 Task: Select the time zone for (UTC-12:00) international date line west.
Action: Mouse moved to (647, 74)
Screenshot: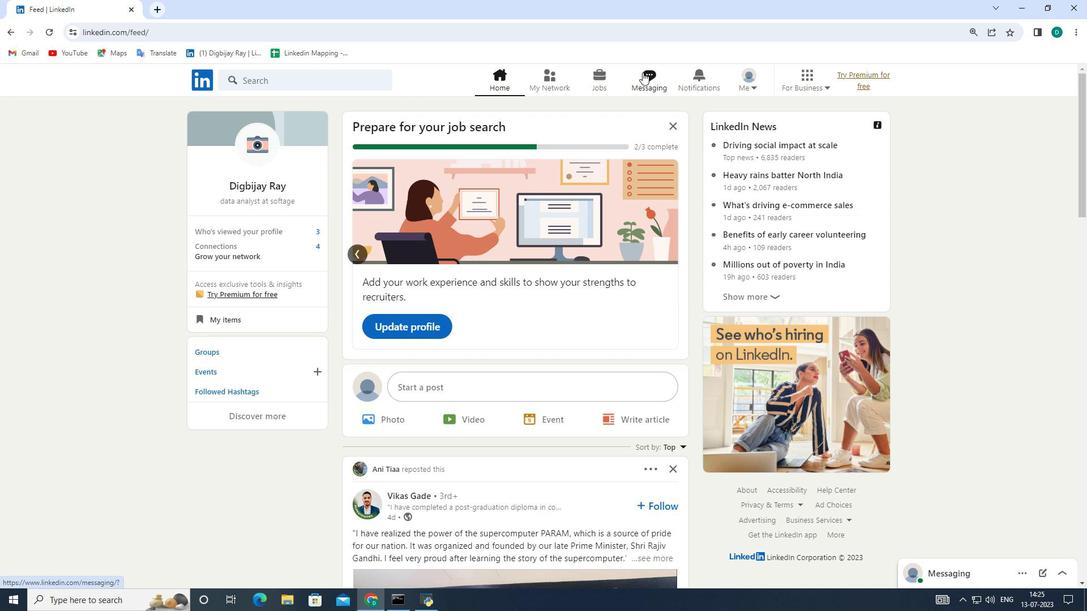 
Action: Mouse pressed left at (647, 74)
Screenshot: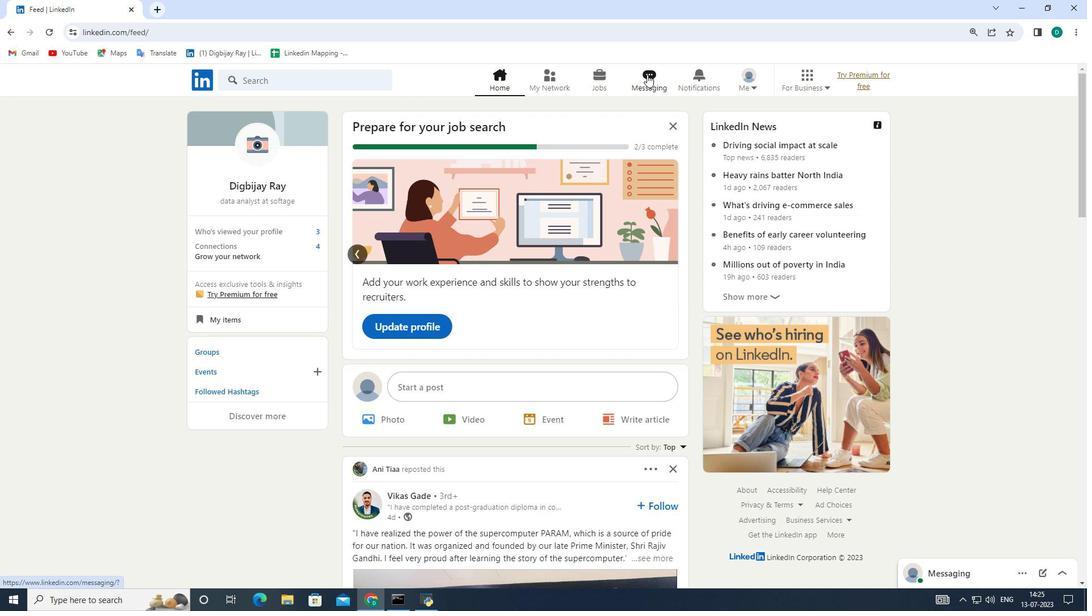 
Action: Mouse moved to (627, 121)
Screenshot: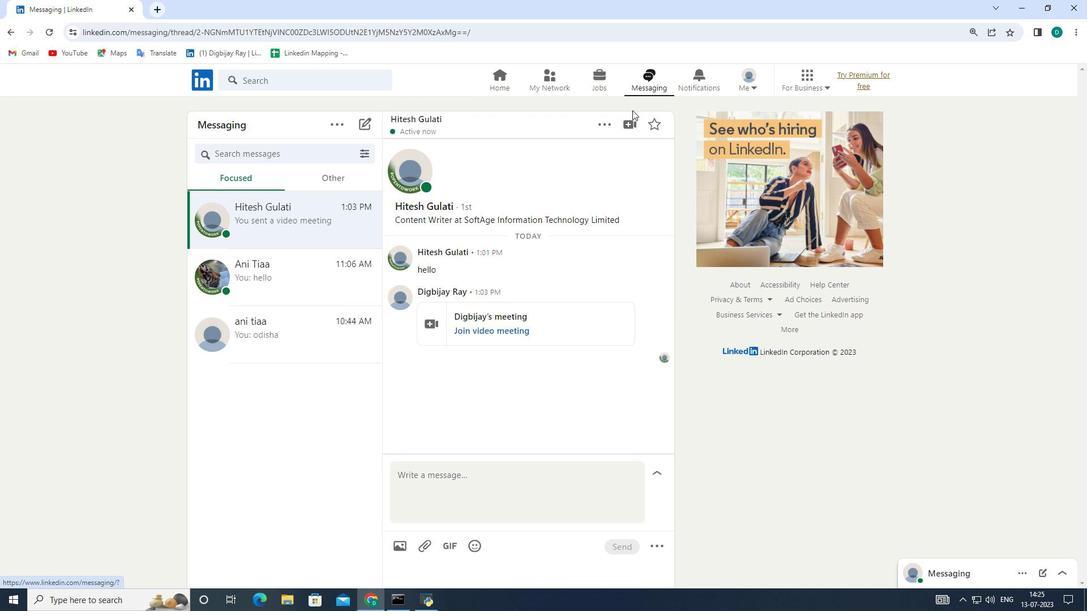
Action: Mouse pressed left at (627, 121)
Screenshot: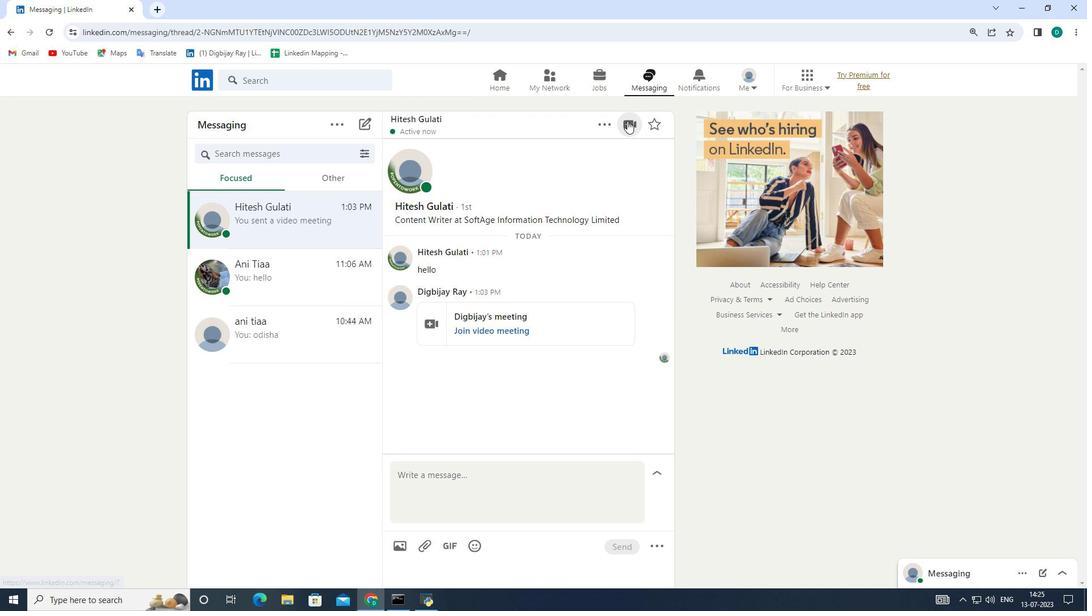 
Action: Mouse moved to (559, 178)
Screenshot: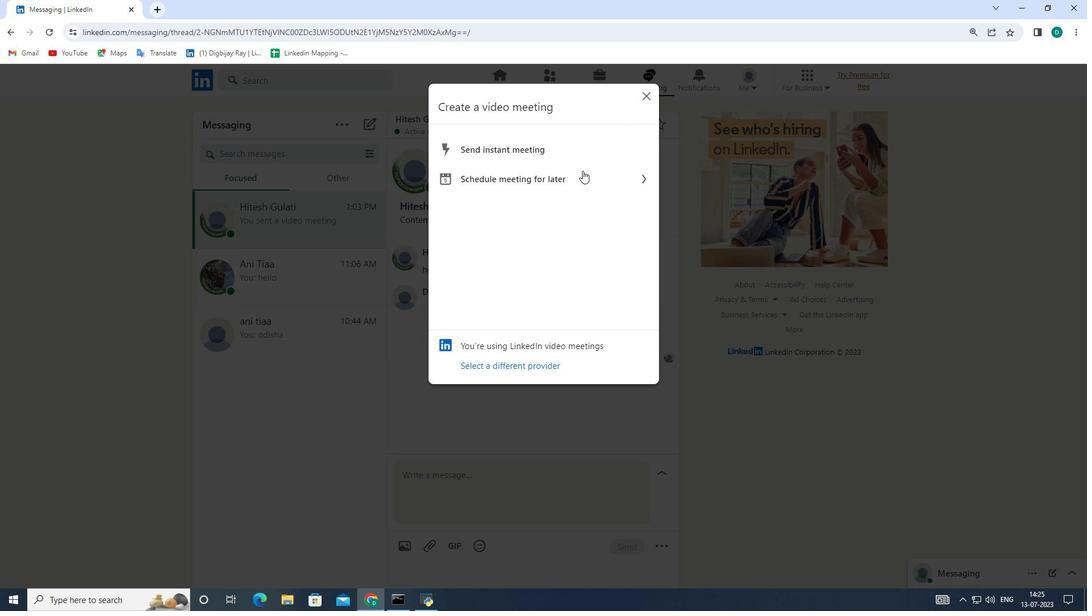 
Action: Mouse pressed left at (559, 178)
Screenshot: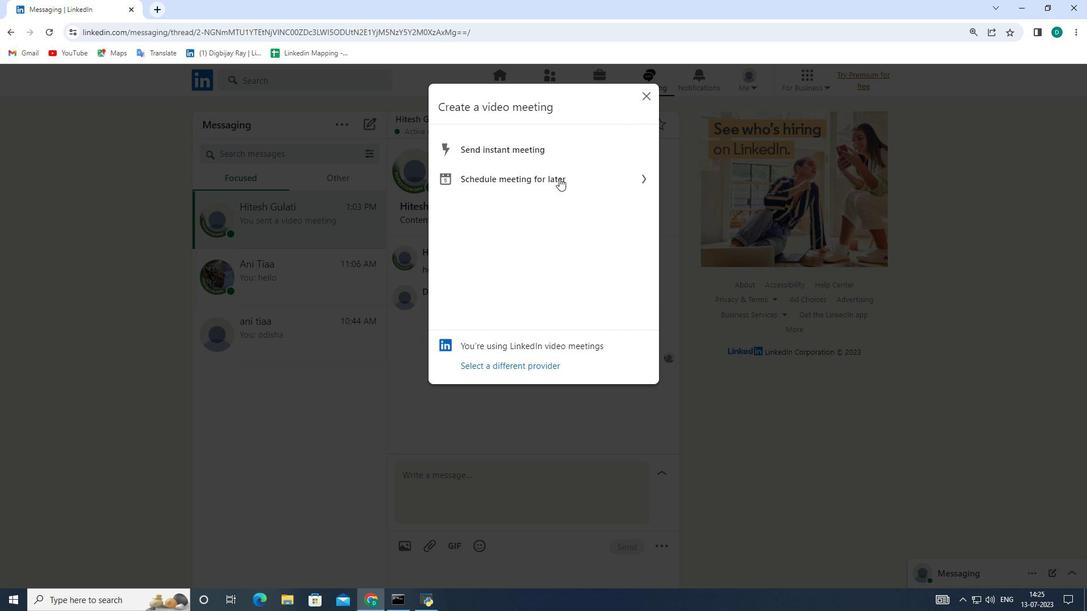 
Action: Mouse moved to (640, 253)
Screenshot: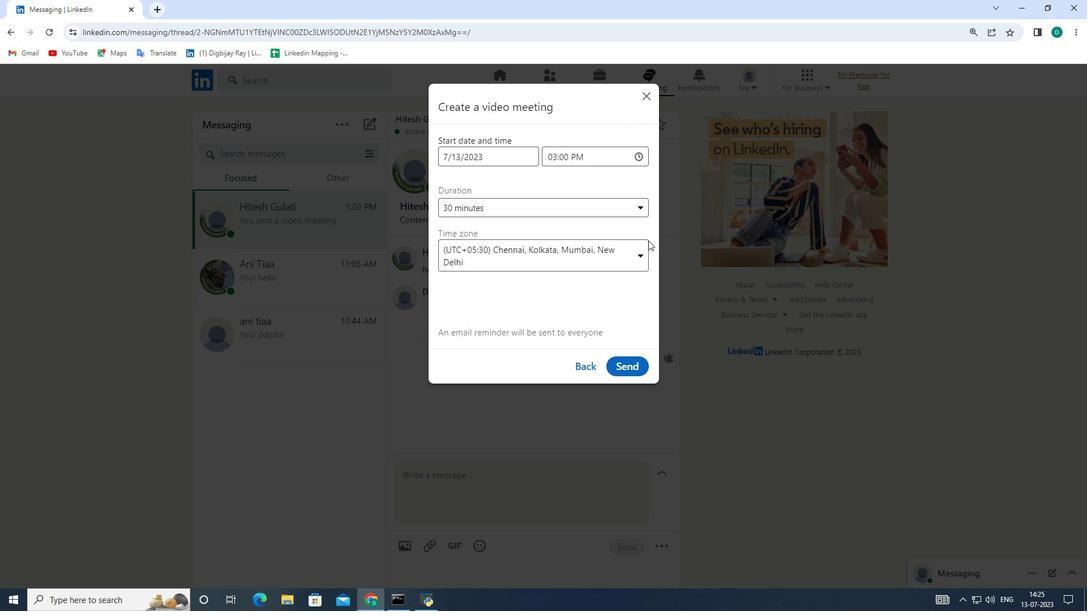 
Action: Mouse pressed left at (640, 253)
Screenshot: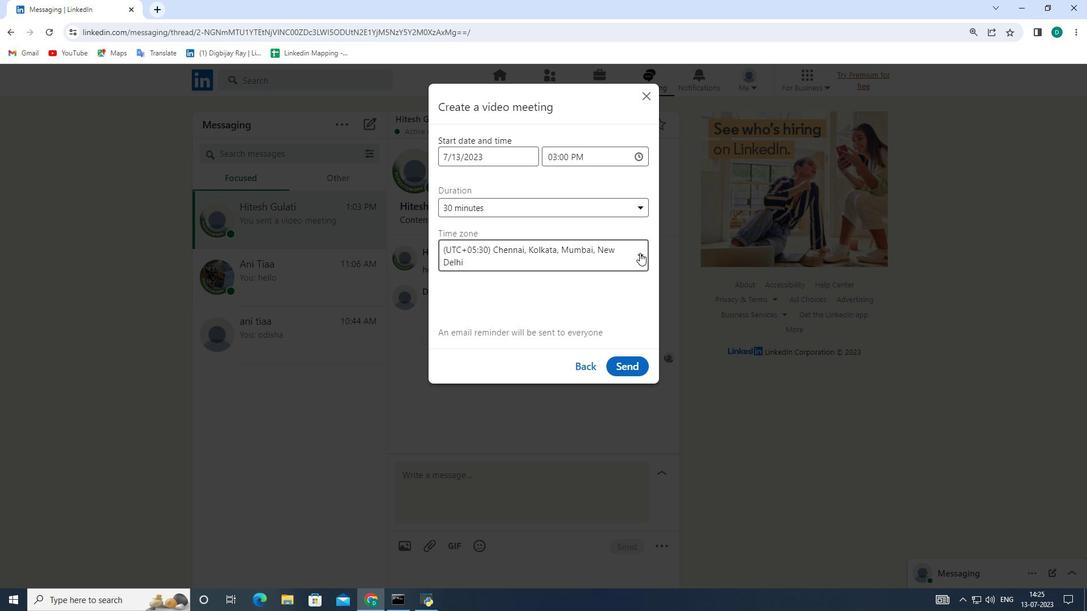 
Action: Mouse moved to (585, 278)
Screenshot: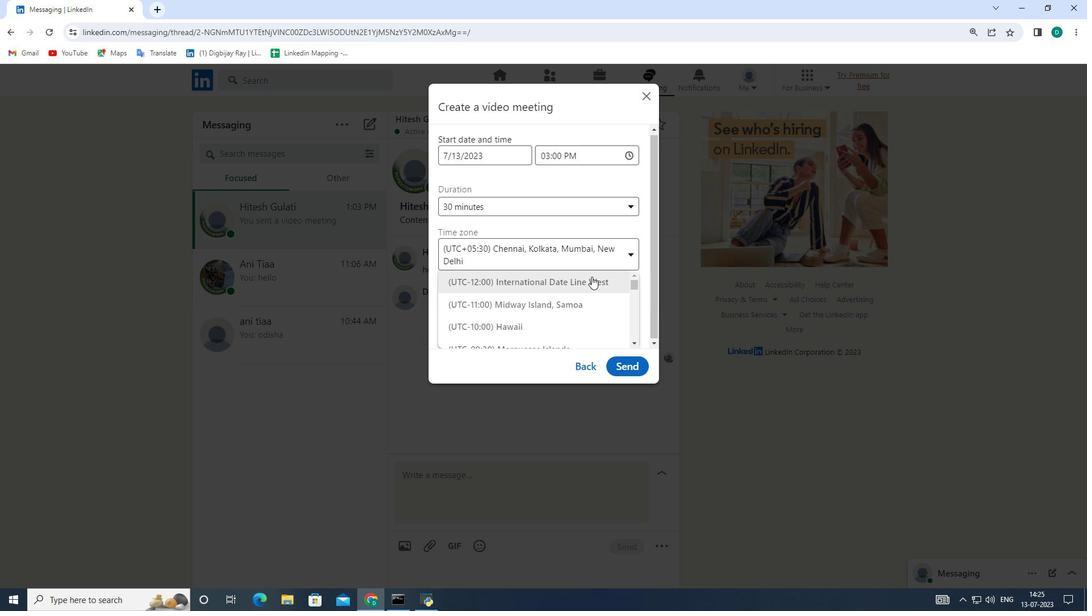 
Action: Mouse pressed left at (585, 278)
Screenshot: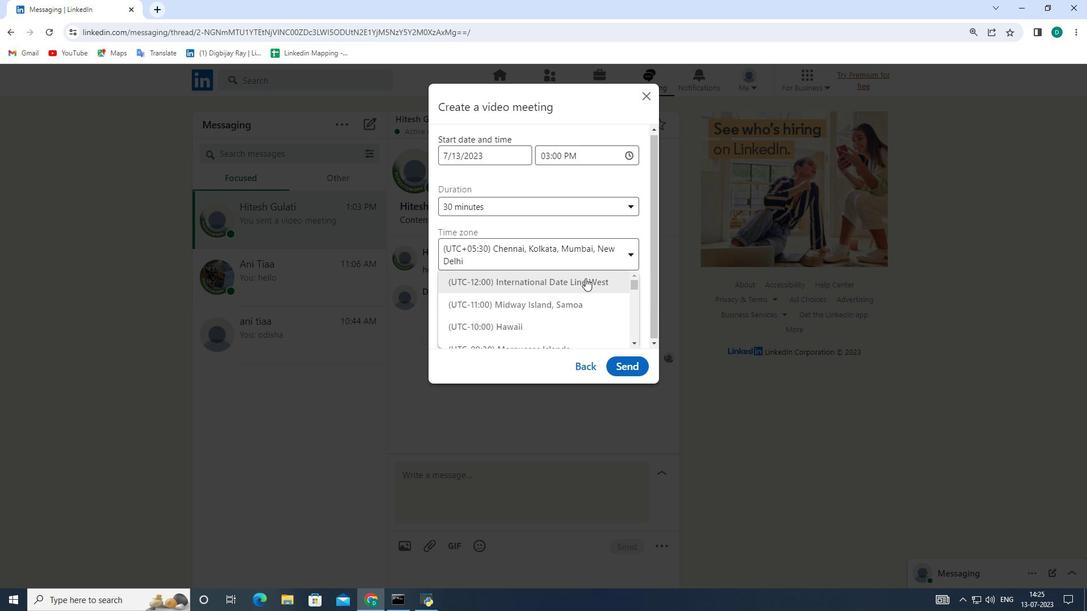 
